 Task: Create a section Feature Fest and in the section, add a milestone Blockchain Implementation in the project AutoBoost
Action: Mouse moved to (69, 304)
Screenshot: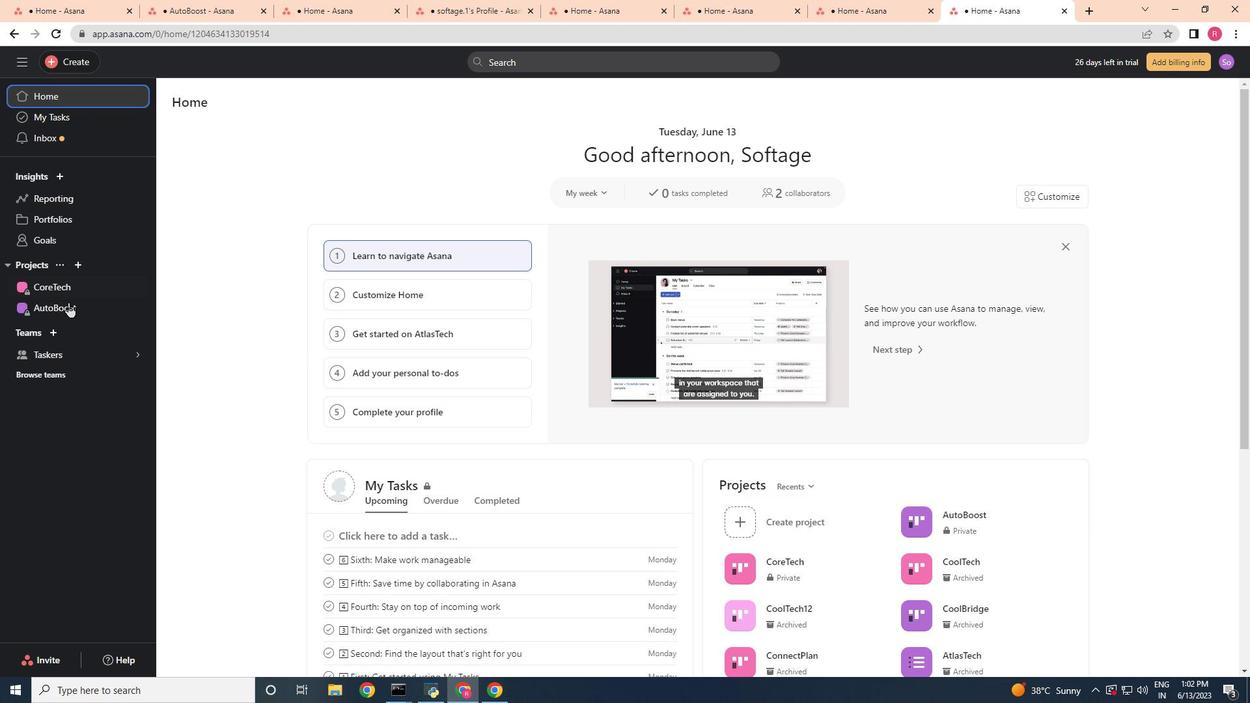
Action: Mouse pressed left at (69, 304)
Screenshot: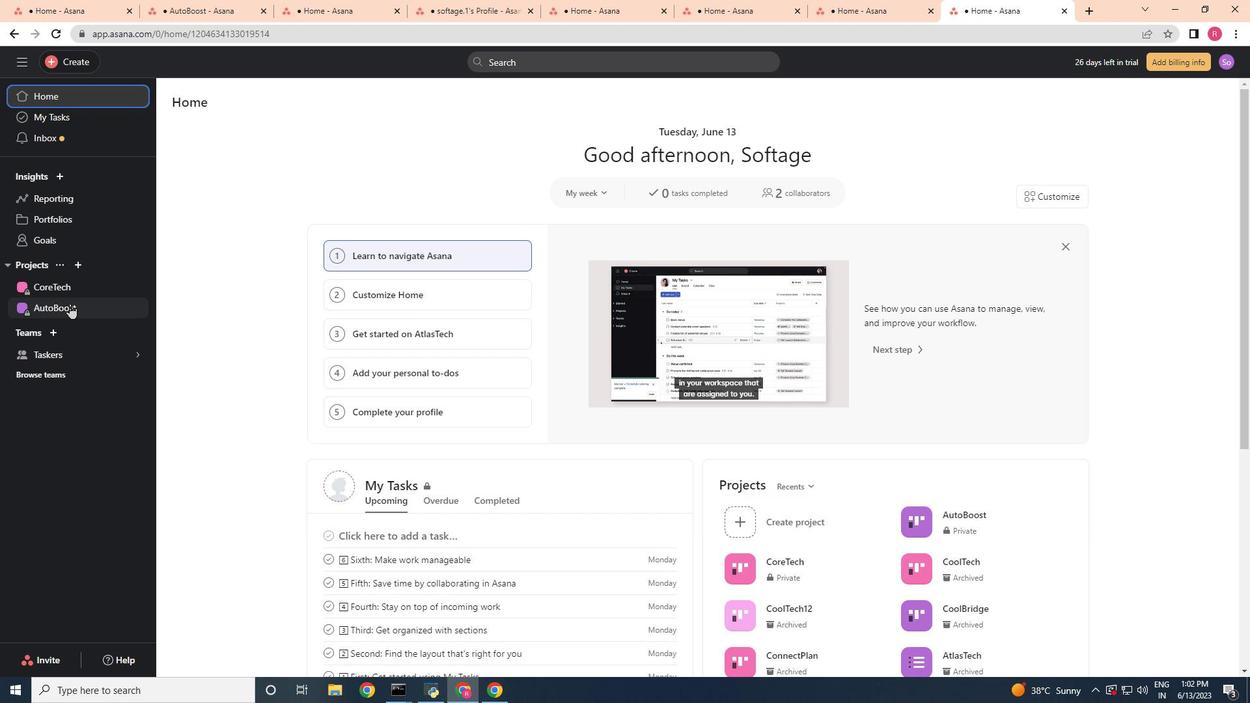 
Action: Mouse moved to (231, 135)
Screenshot: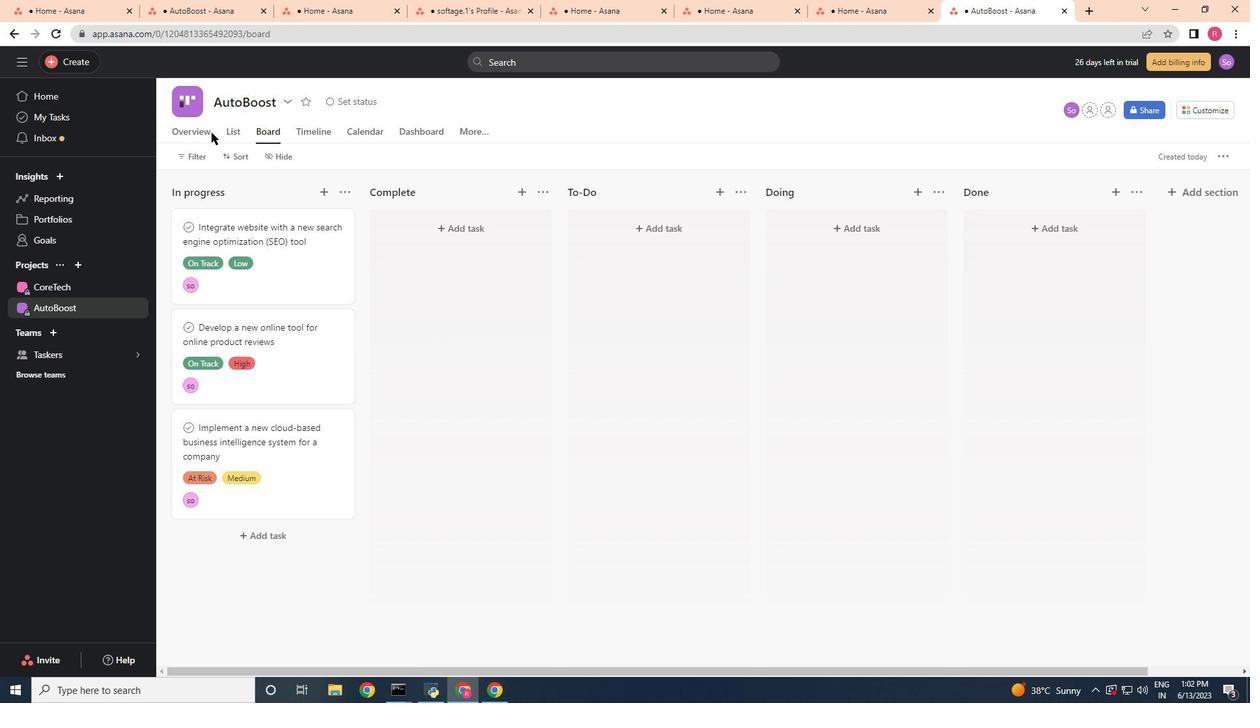 
Action: Mouse pressed left at (231, 135)
Screenshot: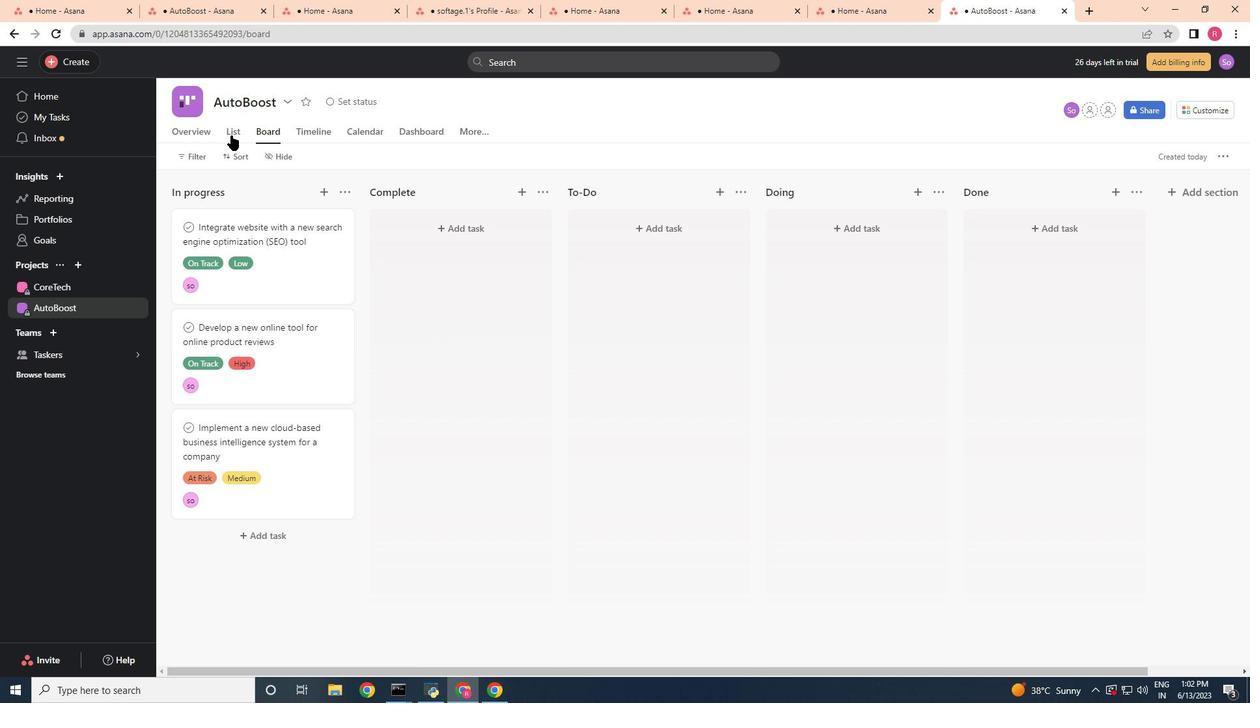 
Action: Mouse moved to (220, 487)
Screenshot: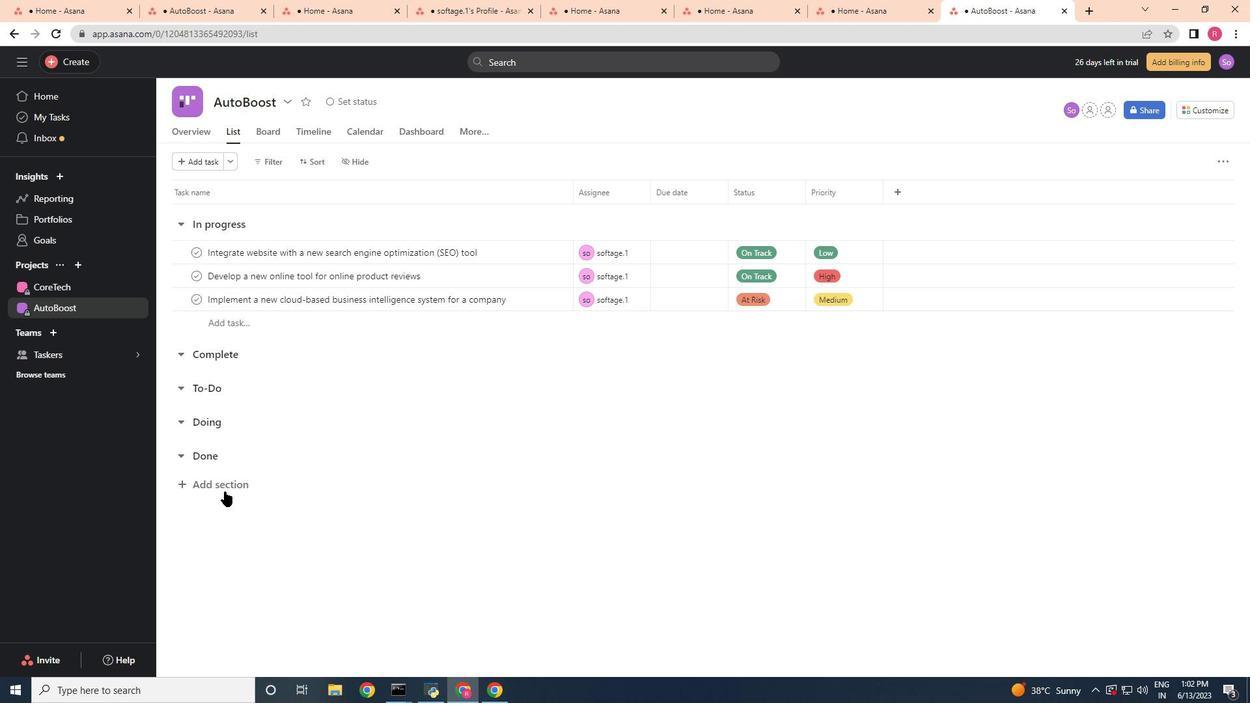 
Action: Mouse pressed left at (220, 487)
Screenshot: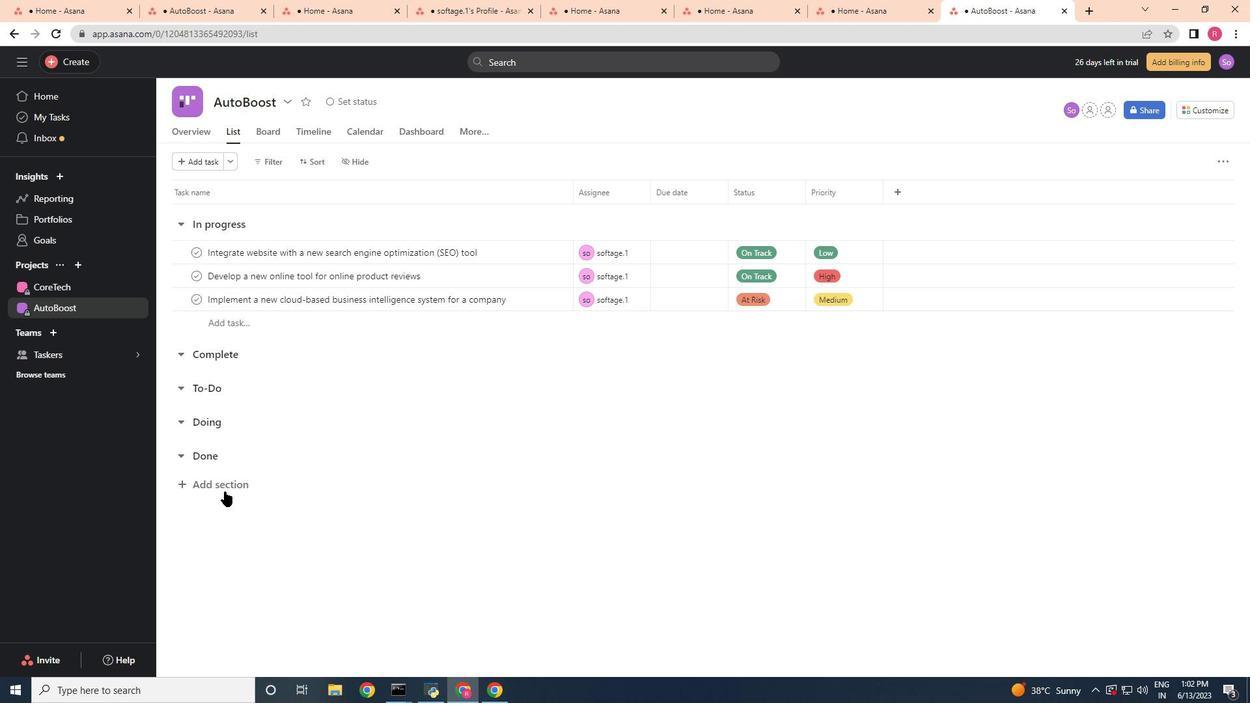 
Action: Mouse moved to (216, 488)
Screenshot: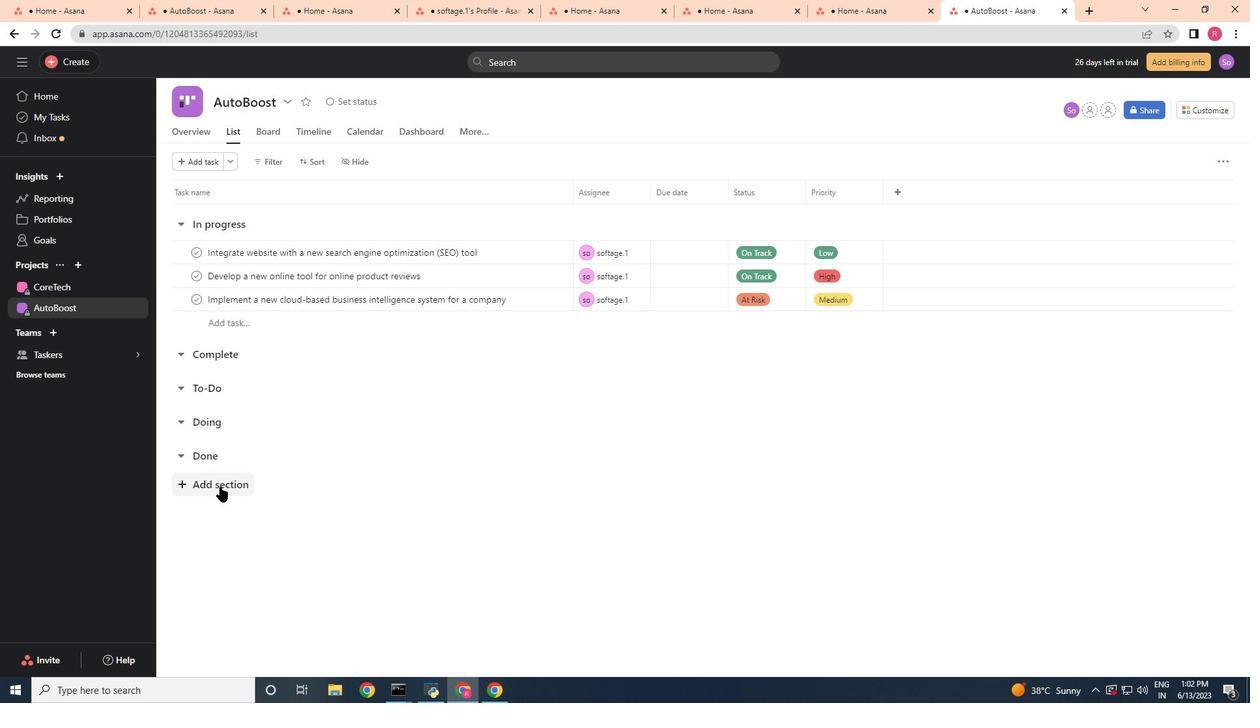 
Action: Key pressed <Key.shift>Feature<Key.space><Key.shift>fest<Key.enter>
Screenshot: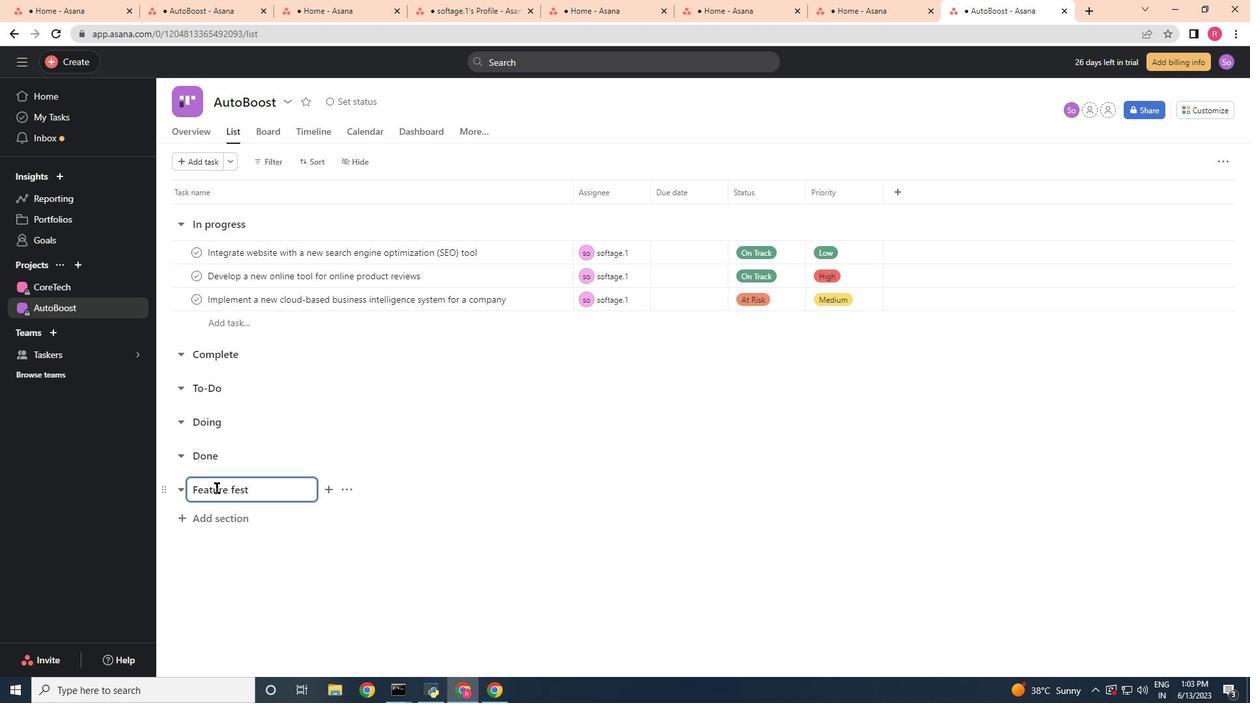 
Action: Mouse moved to (214, 489)
Screenshot: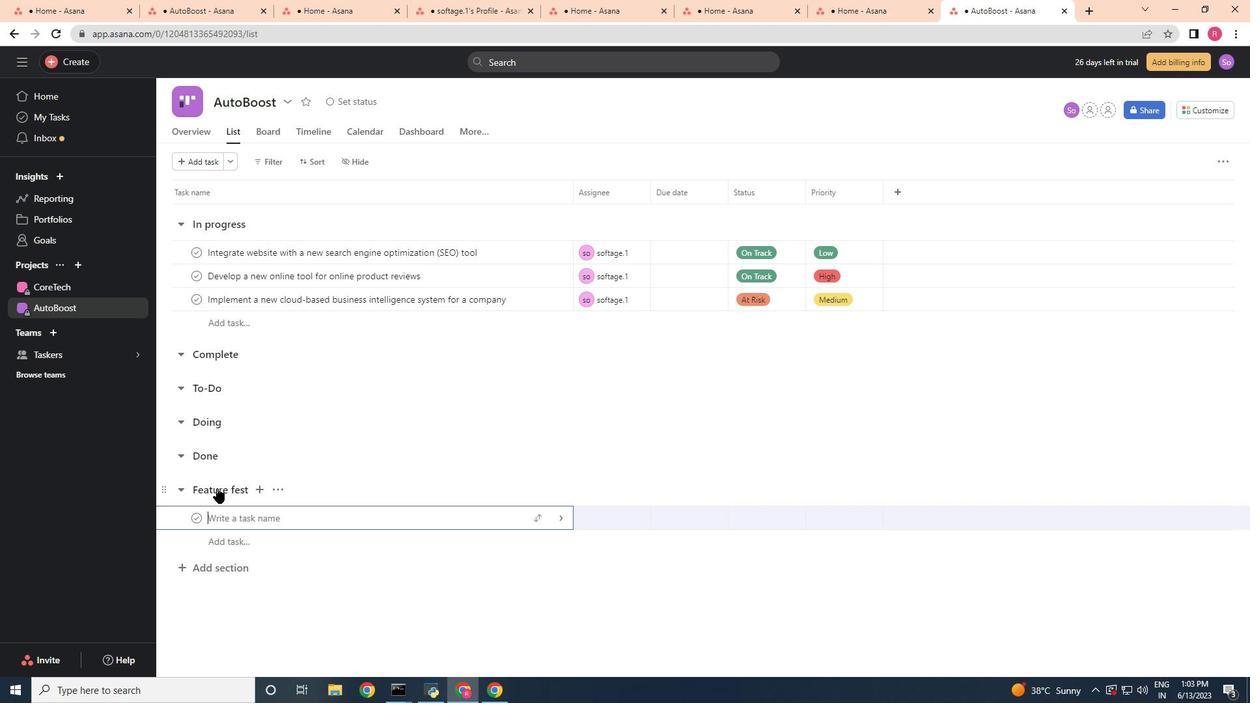 
Action: Key pressed <Key.shift>Blockchain<Key.space><Key.shift>Implementation
Screenshot: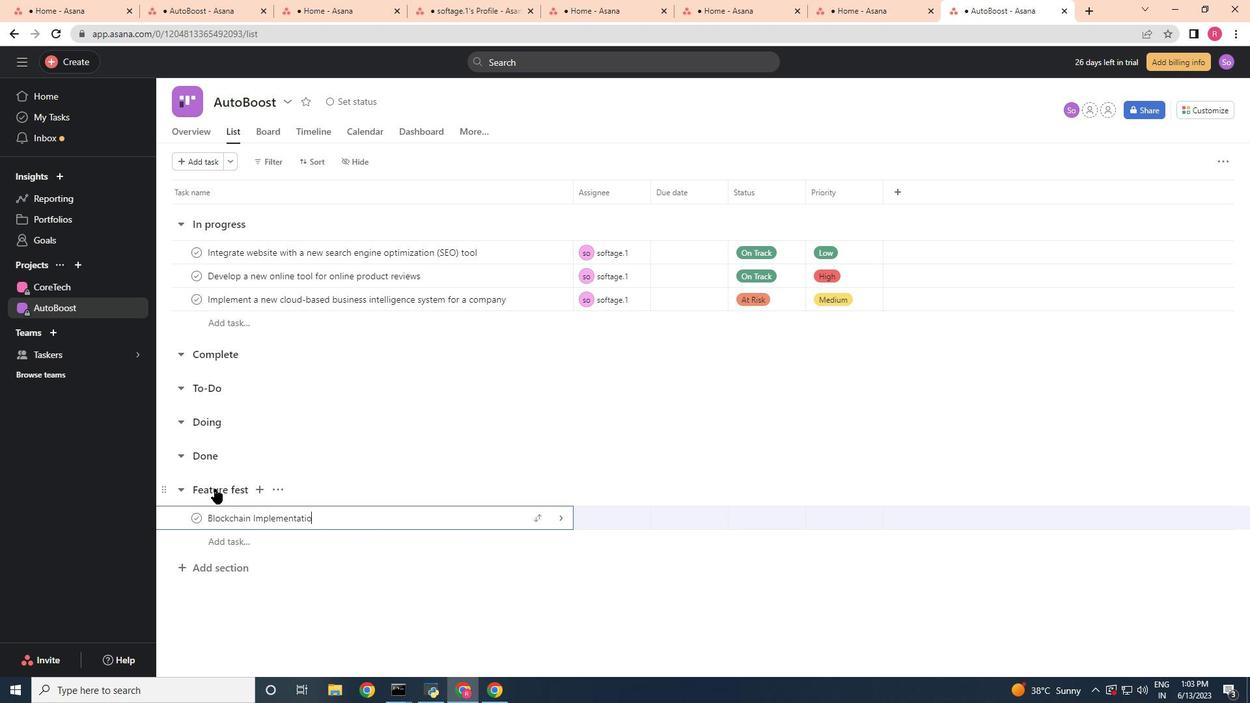 
Action: Mouse moved to (347, 514)
Screenshot: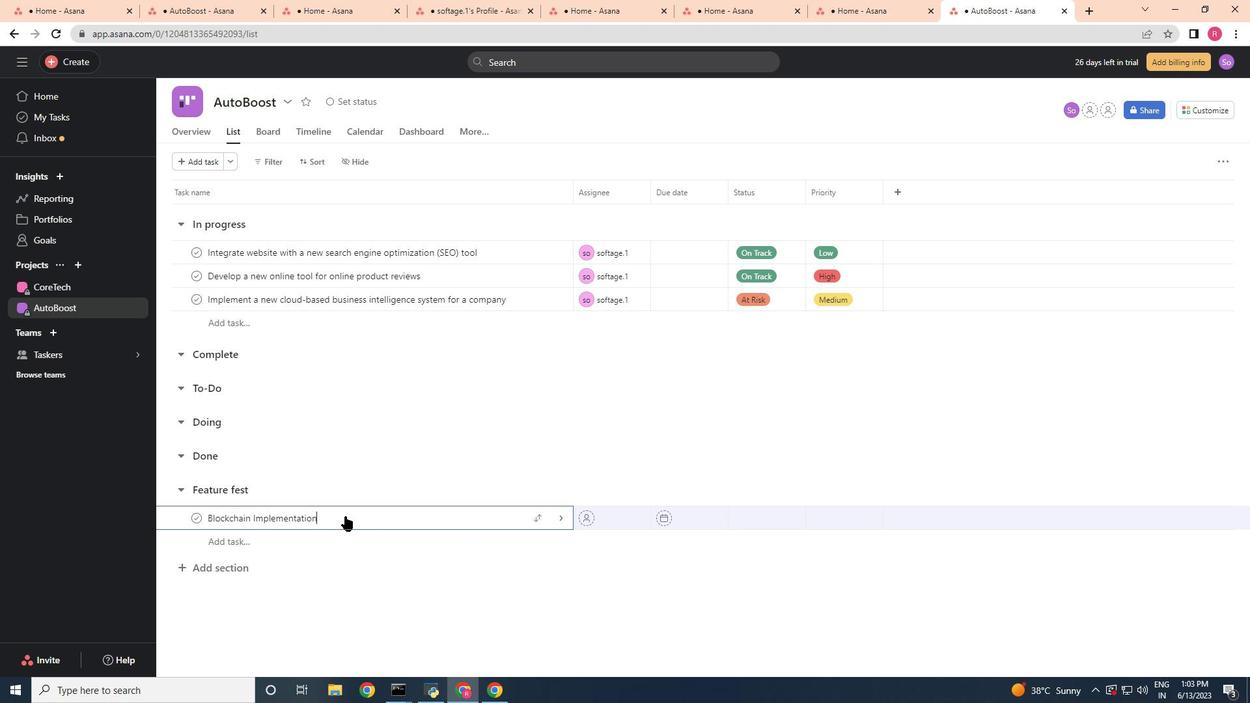 
Action: Mouse pressed right at (347, 514)
Screenshot: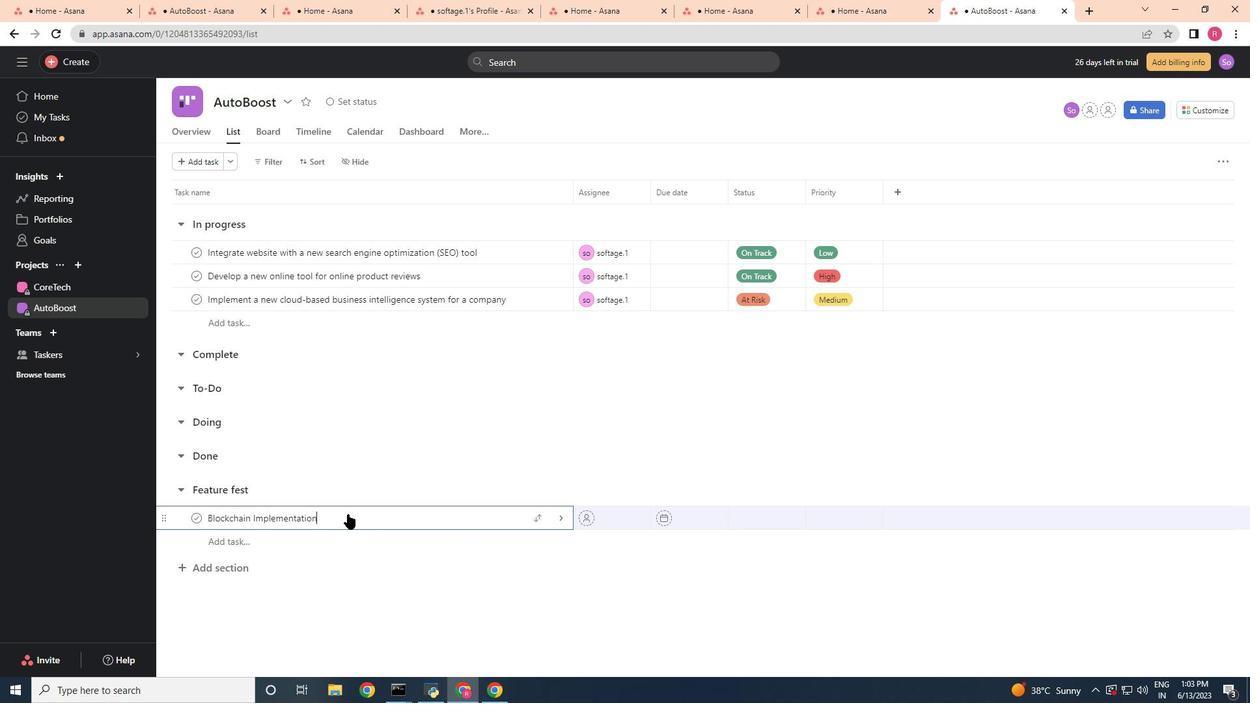 
Action: Mouse moved to (401, 476)
Screenshot: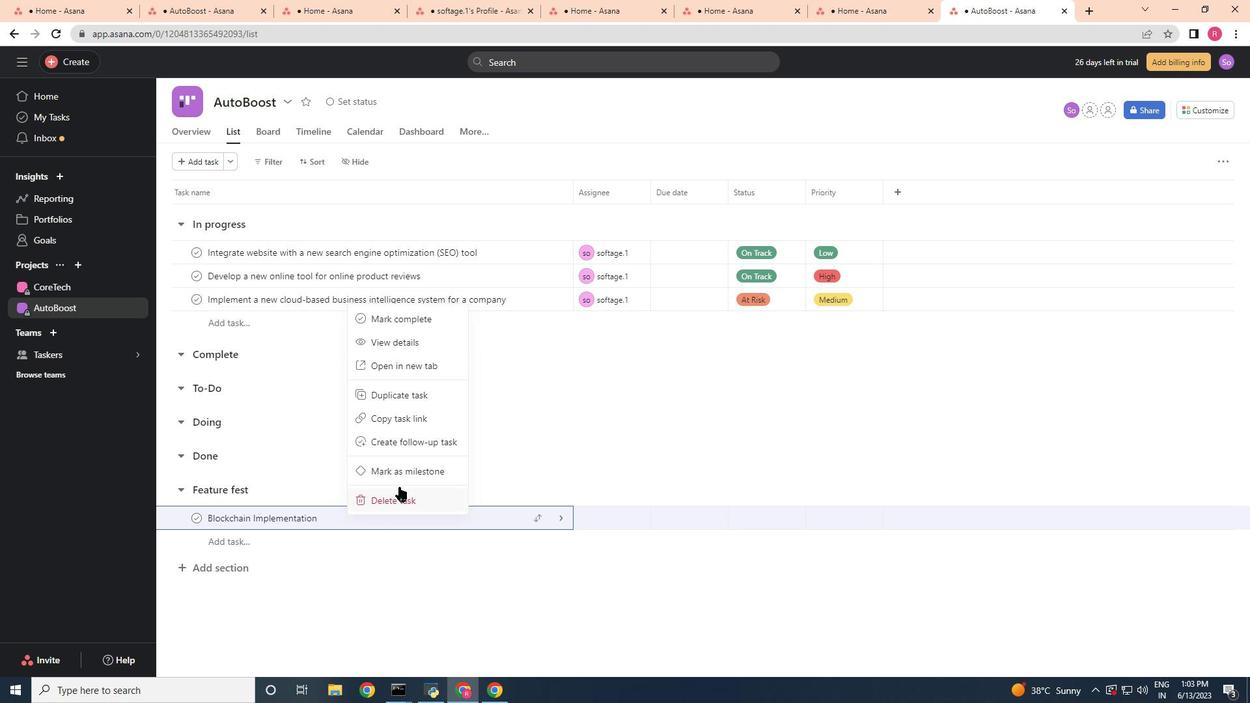 
Action: Mouse pressed left at (401, 476)
Screenshot: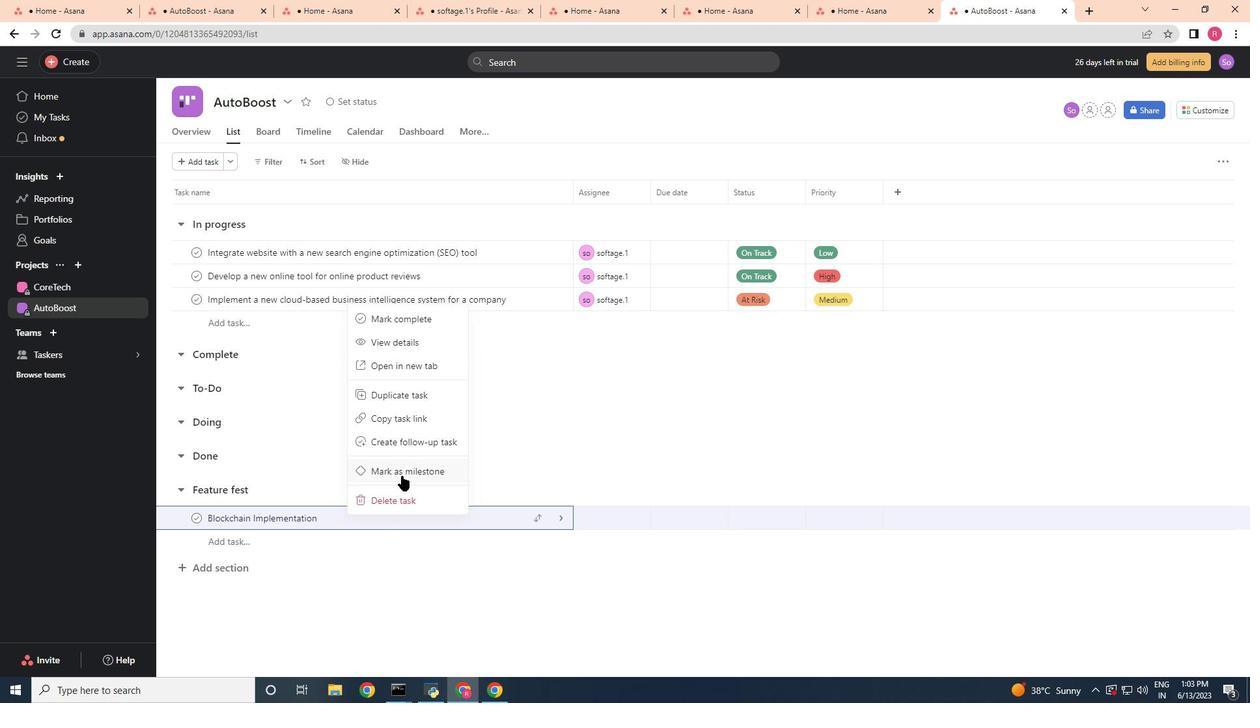 
Action: Mouse moved to (402, 476)
Screenshot: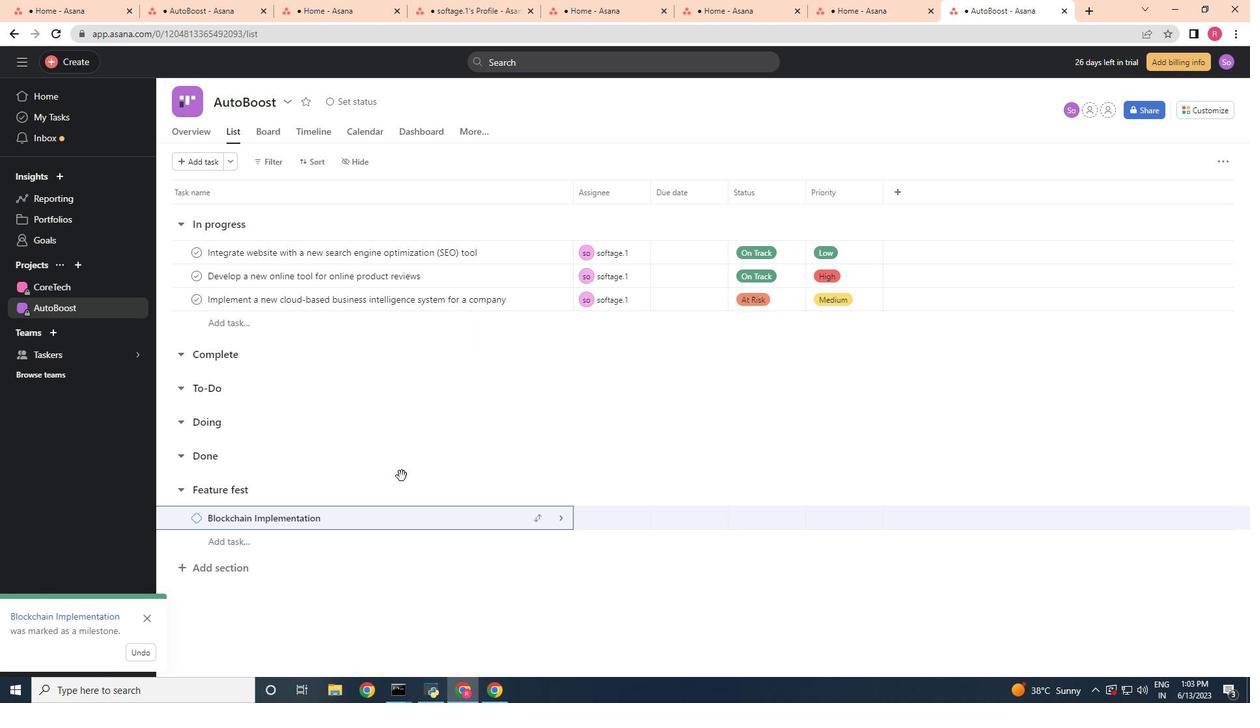 
